 Task: Set the subtitle justification in the text subtitle decoder to "Center".
Action: Mouse moved to (102, 13)
Screenshot: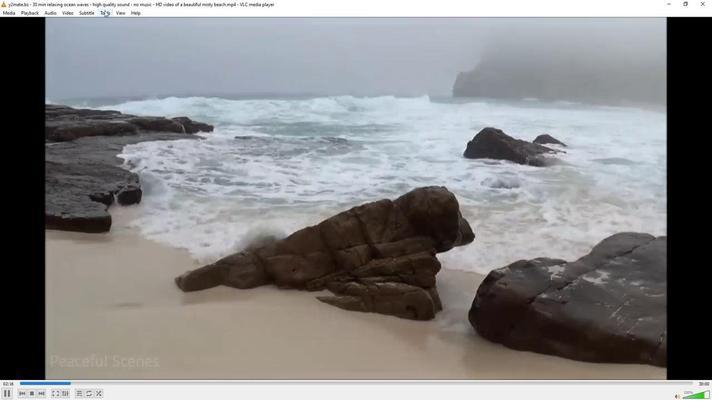
Action: Mouse pressed left at (102, 13)
Screenshot: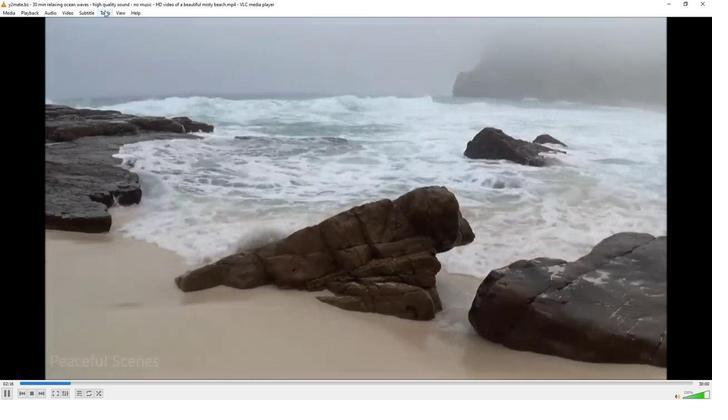 
Action: Mouse moved to (121, 101)
Screenshot: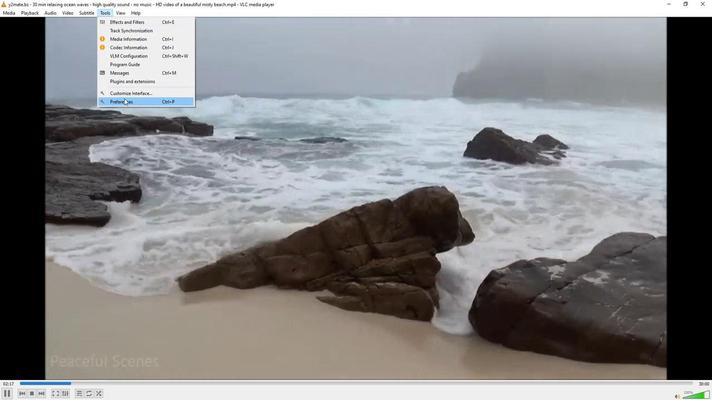 
Action: Mouse pressed left at (121, 101)
Screenshot: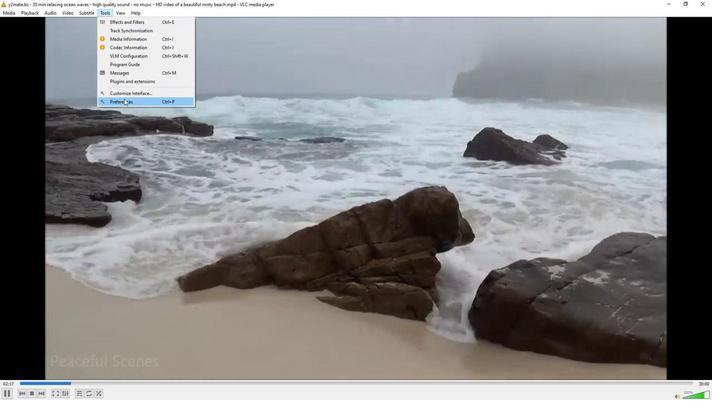 
Action: Mouse moved to (82, 312)
Screenshot: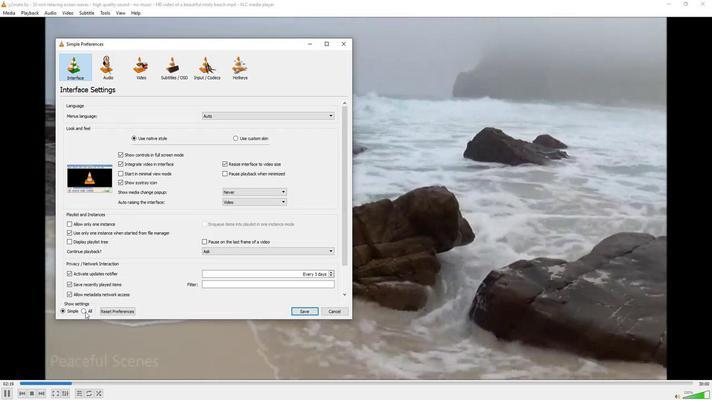 
Action: Mouse pressed left at (82, 312)
Screenshot: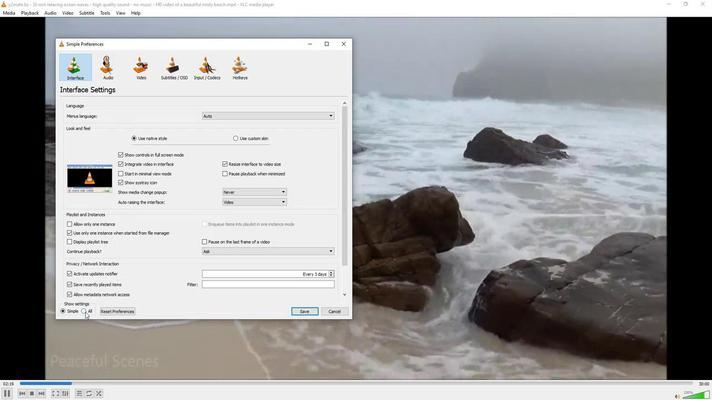 
Action: Mouse moved to (72, 208)
Screenshot: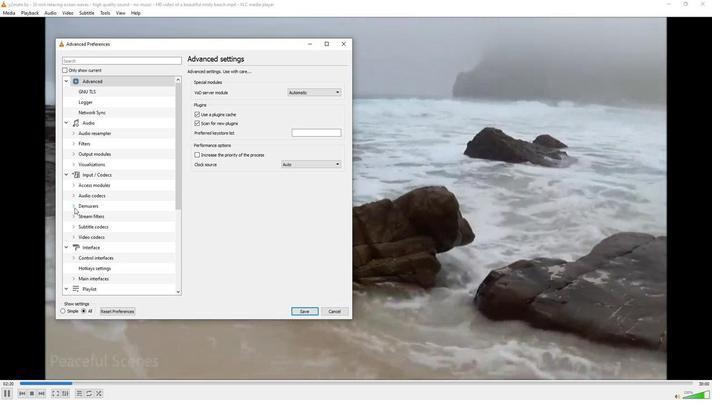 
Action: Mouse pressed left at (72, 208)
Screenshot: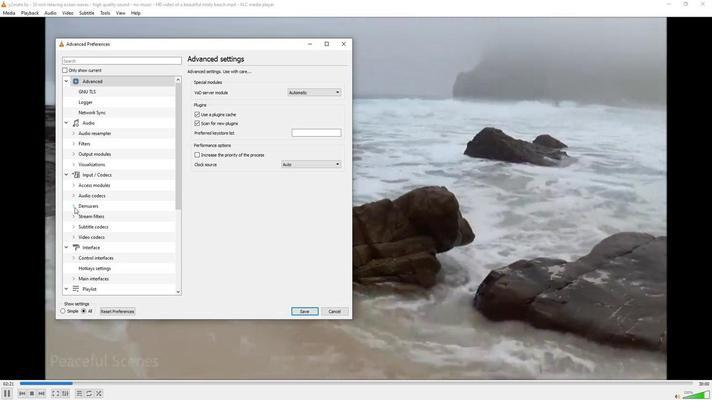 
Action: Mouse moved to (89, 219)
Screenshot: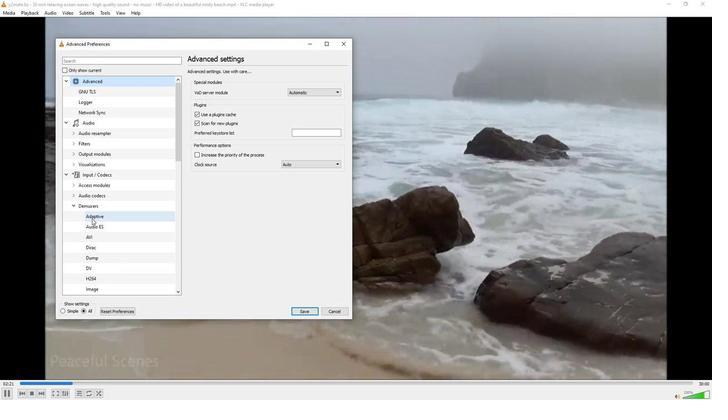 
Action: Mouse scrolled (89, 219) with delta (0, 0)
Screenshot: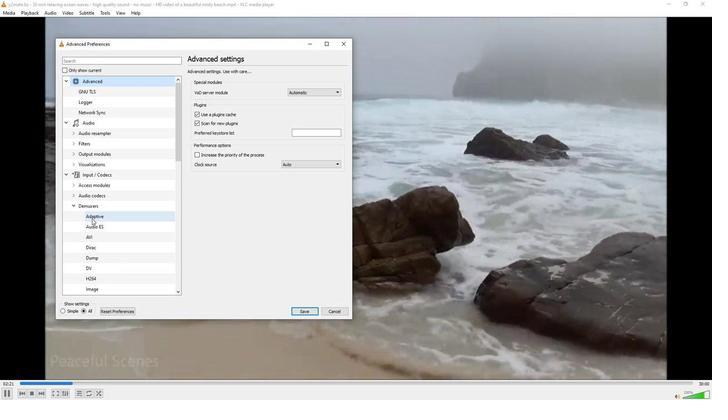 
Action: Mouse scrolled (89, 219) with delta (0, 0)
Screenshot: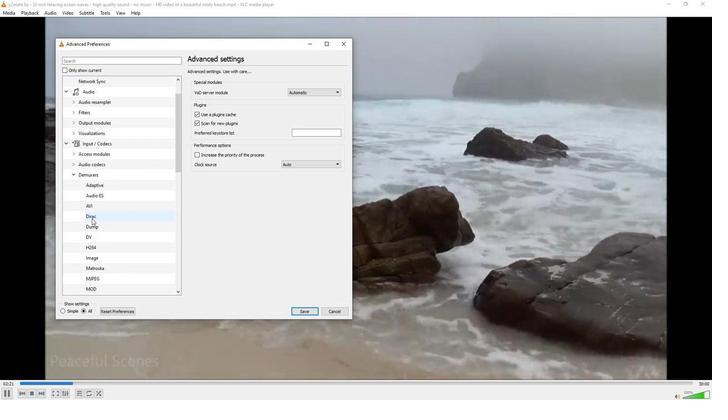 
Action: Mouse scrolled (89, 219) with delta (0, 0)
Screenshot: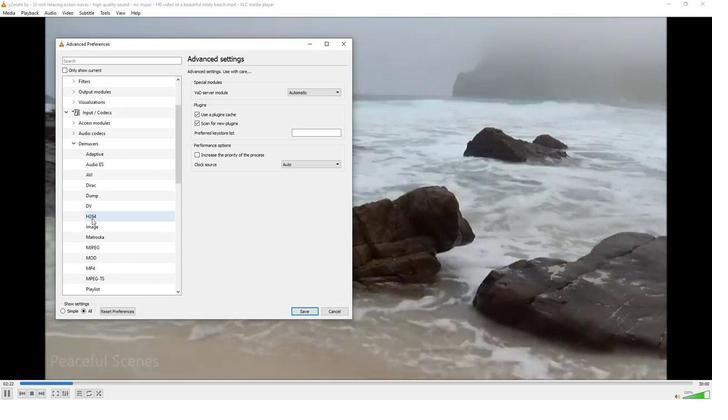 
Action: Mouse scrolled (89, 219) with delta (0, 0)
Screenshot: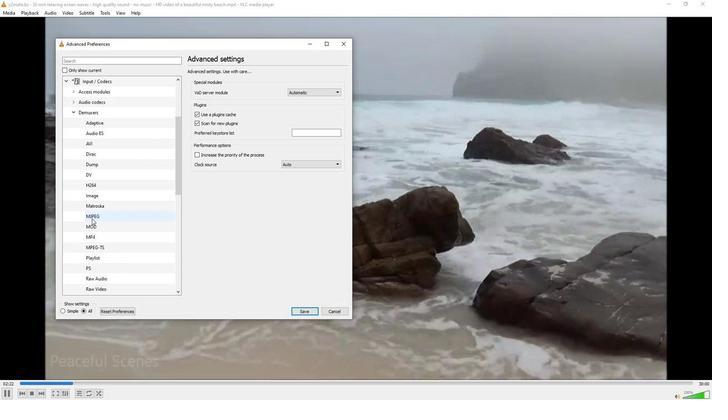 
Action: Mouse scrolled (89, 219) with delta (0, 0)
Screenshot: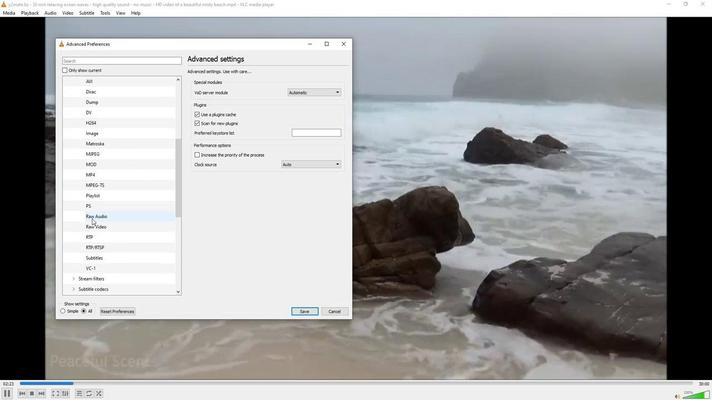 
Action: Mouse moved to (72, 287)
Screenshot: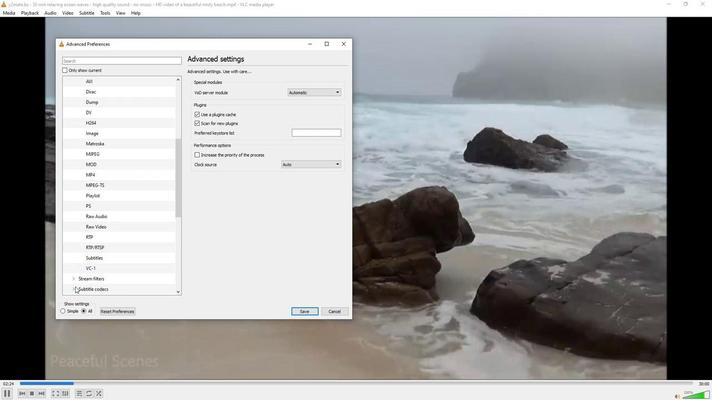 
Action: Mouse pressed left at (72, 287)
Screenshot: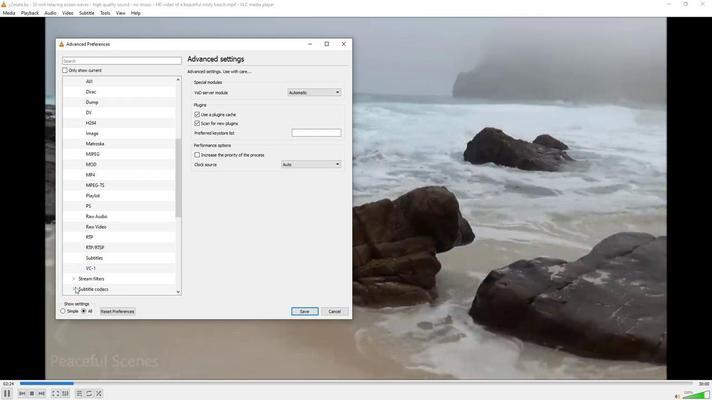 
Action: Mouse moved to (87, 273)
Screenshot: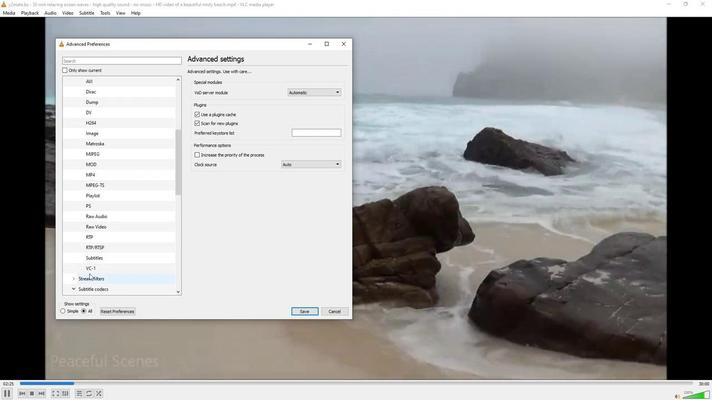 
Action: Mouse scrolled (87, 273) with delta (0, 0)
Screenshot: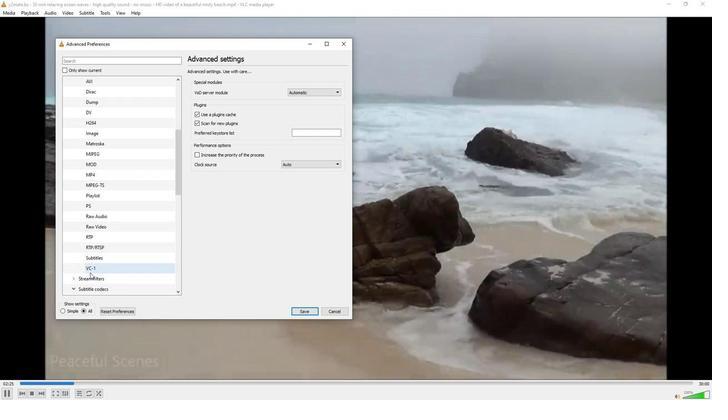 
Action: Mouse scrolled (87, 273) with delta (0, 0)
Screenshot: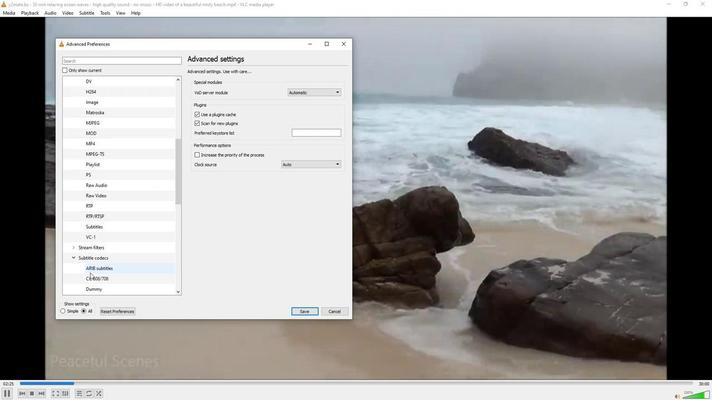 
Action: Mouse moved to (87, 273)
Screenshot: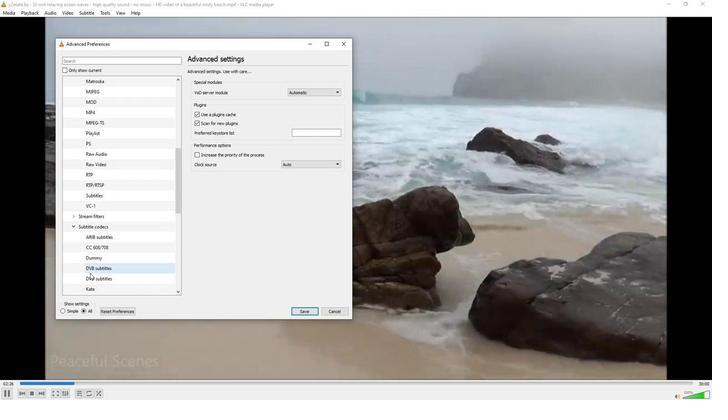 
Action: Mouse scrolled (87, 273) with delta (0, 0)
Screenshot: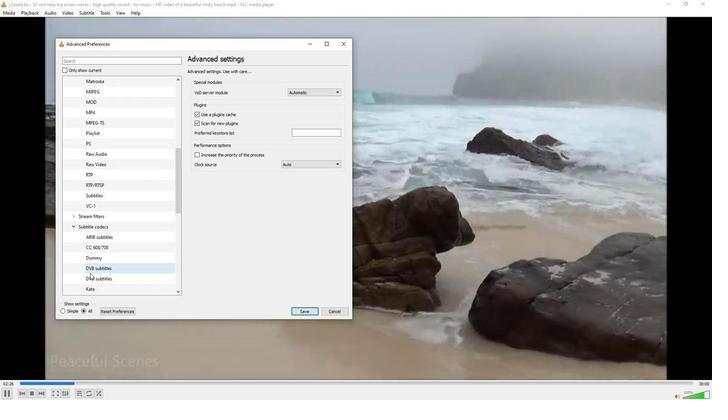 
Action: Mouse moved to (89, 270)
Screenshot: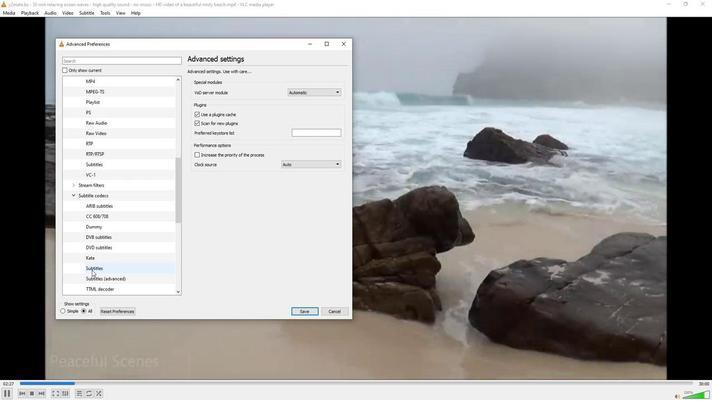 
Action: Mouse pressed left at (89, 270)
Screenshot: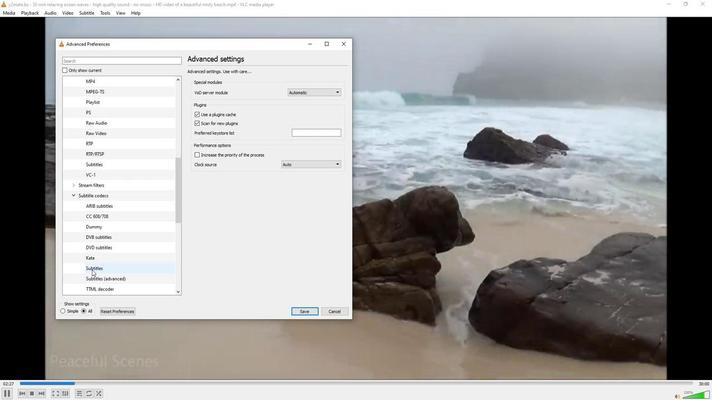 
Action: Mouse moved to (322, 85)
Screenshot: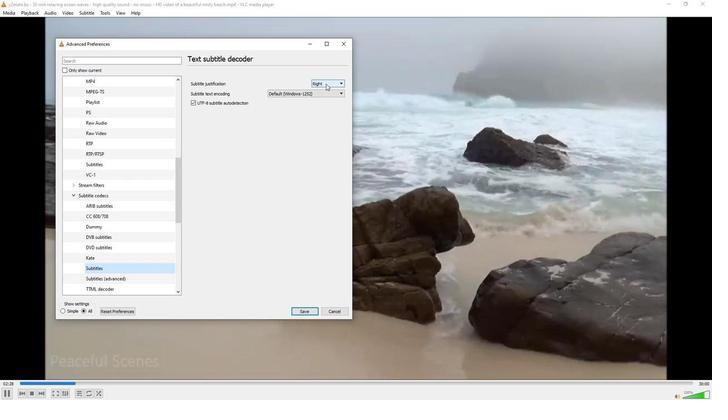 
Action: Mouse pressed left at (322, 85)
Screenshot: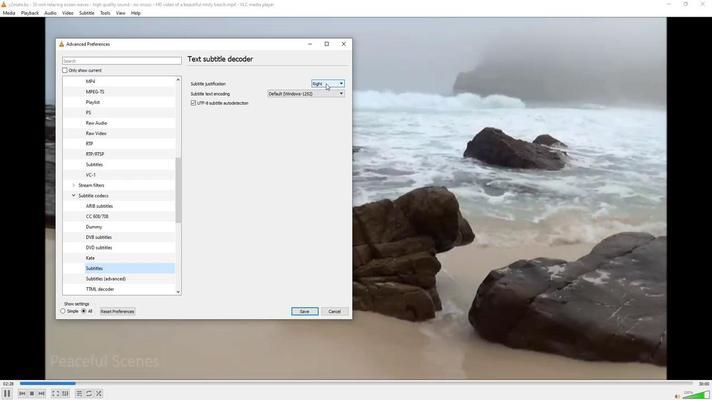 
Action: Mouse moved to (321, 95)
Screenshot: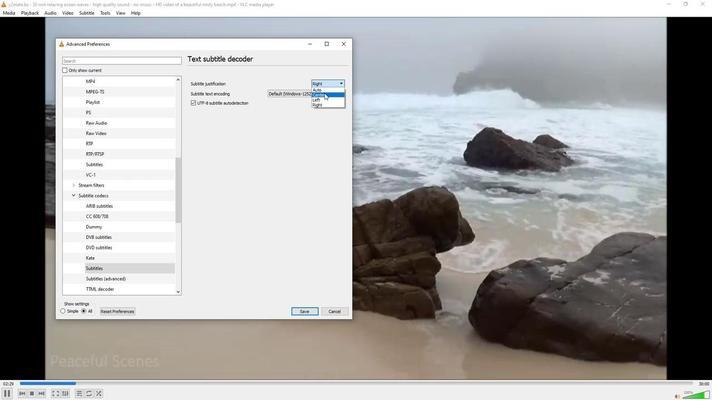 
Action: Mouse pressed left at (321, 95)
Screenshot: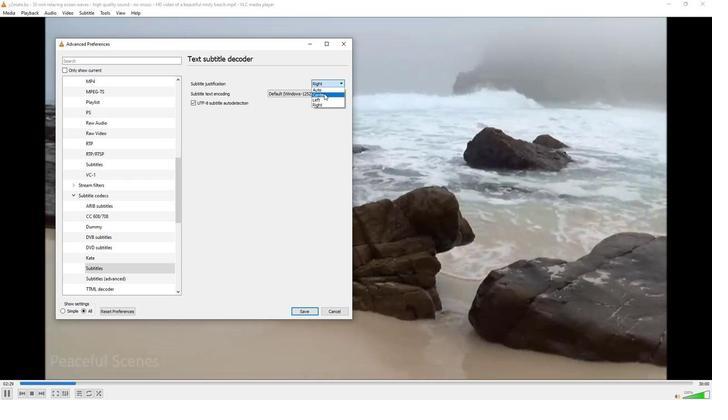 
Action: Mouse moved to (287, 121)
Screenshot: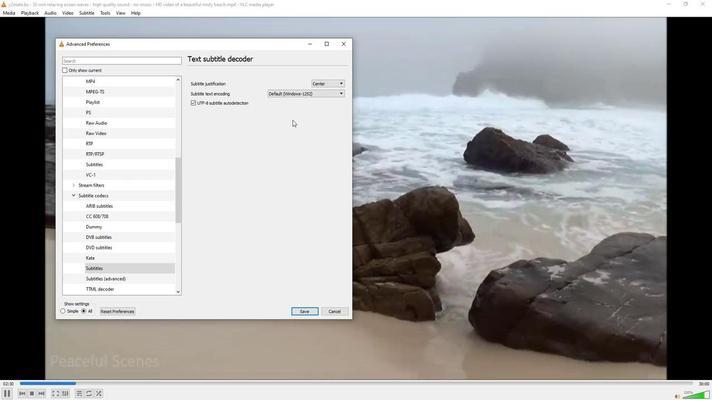 
